 Task: Find an email with the attachment 'terms.doc' and the body containing 'It is crucial that we stay focused'.
Action: Mouse moved to (338, 9)
Screenshot: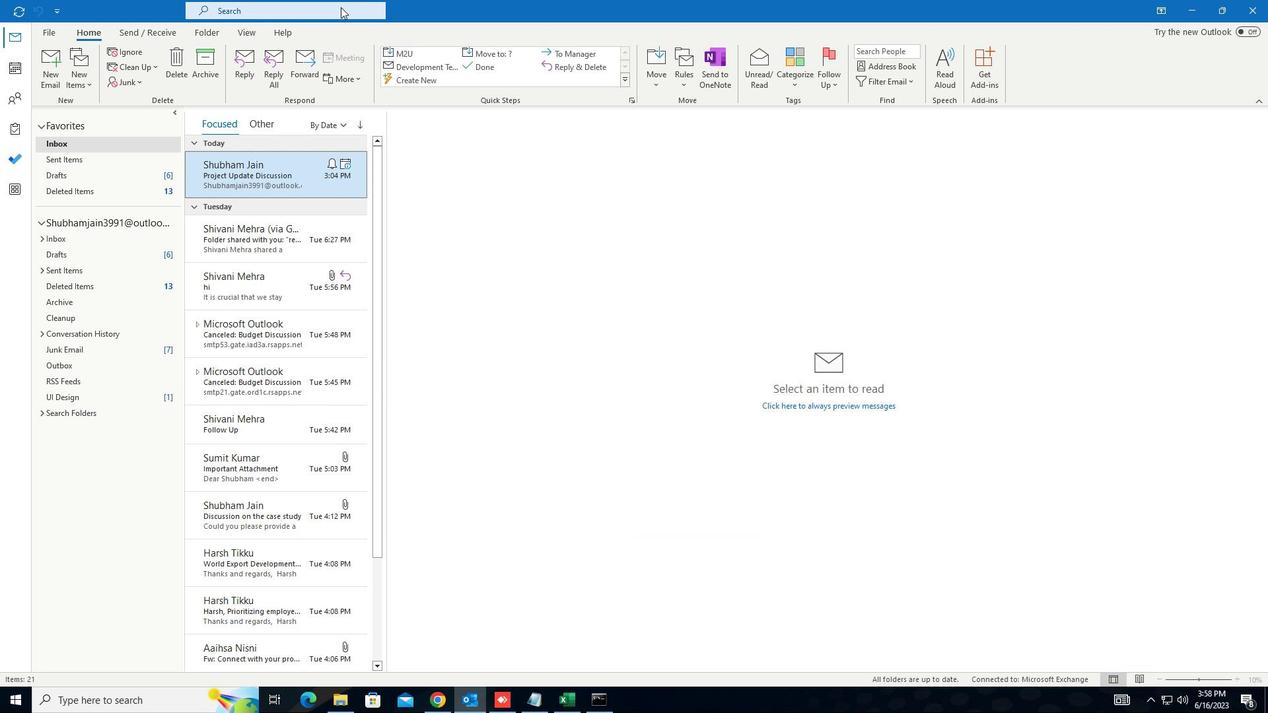 
Action: Mouse pressed left at (338, 9)
Screenshot: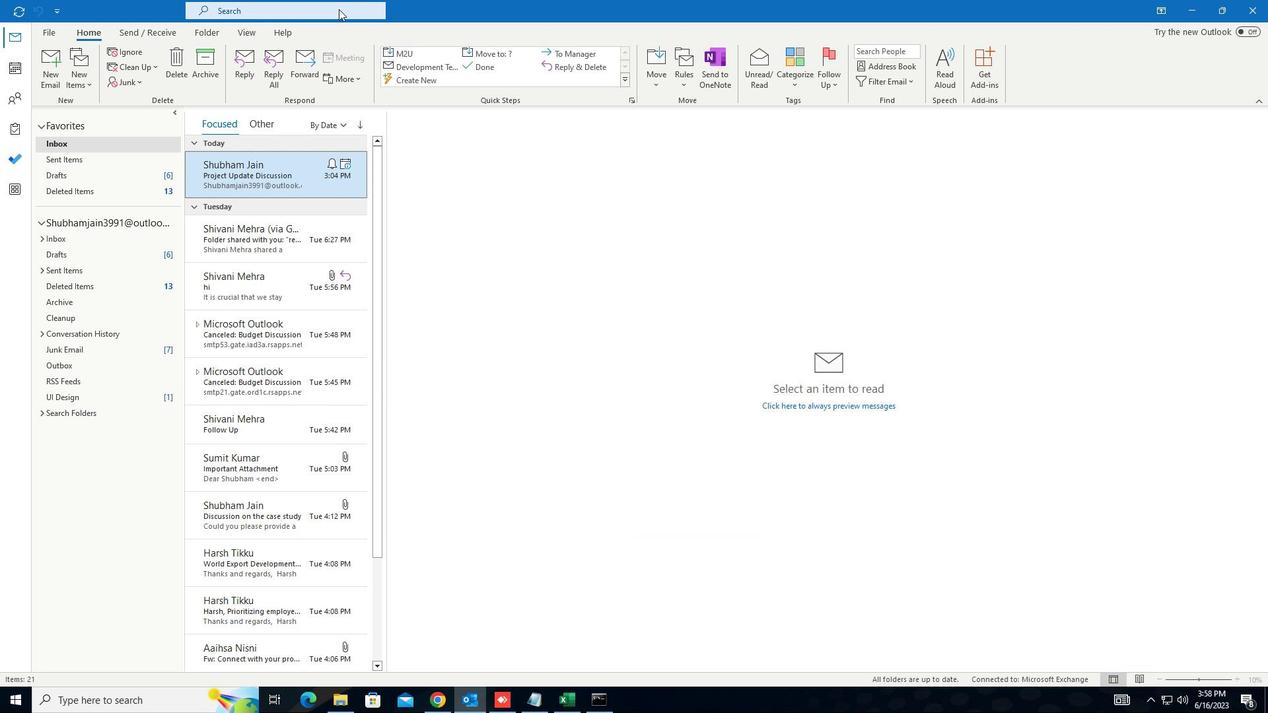 
Action: Mouse moved to (497, 10)
Screenshot: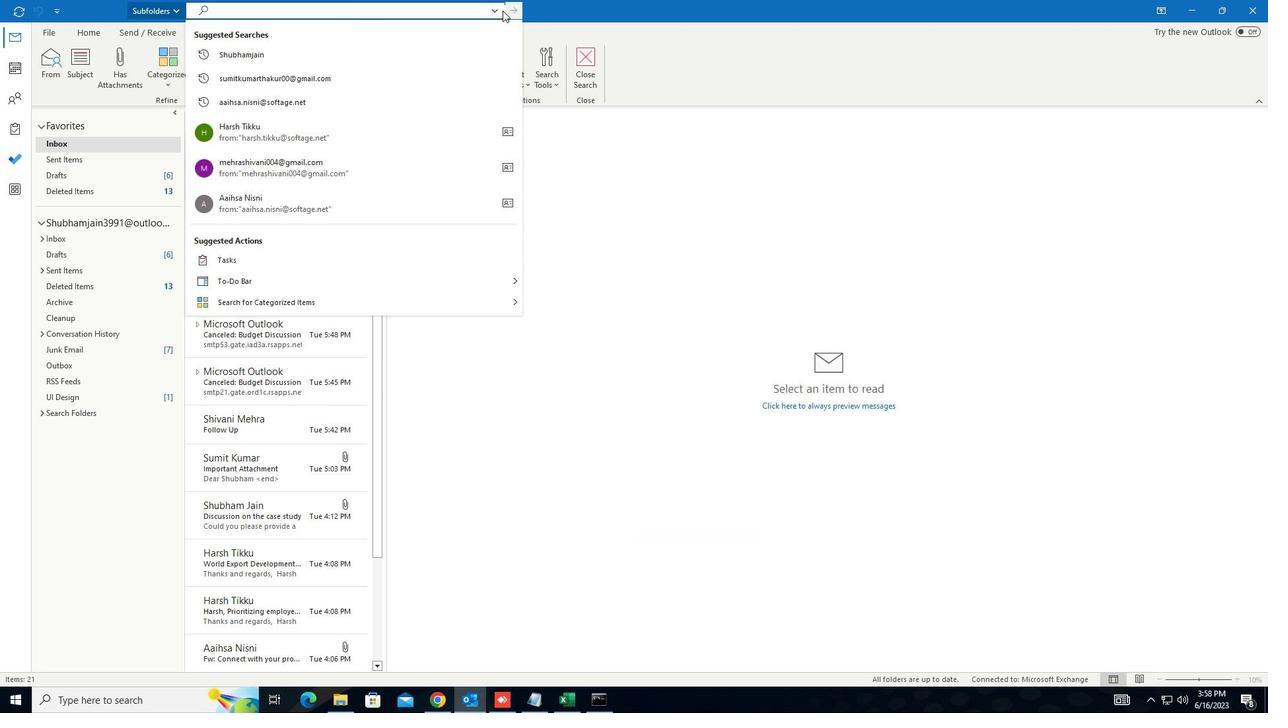 
Action: Mouse pressed left at (497, 10)
Screenshot: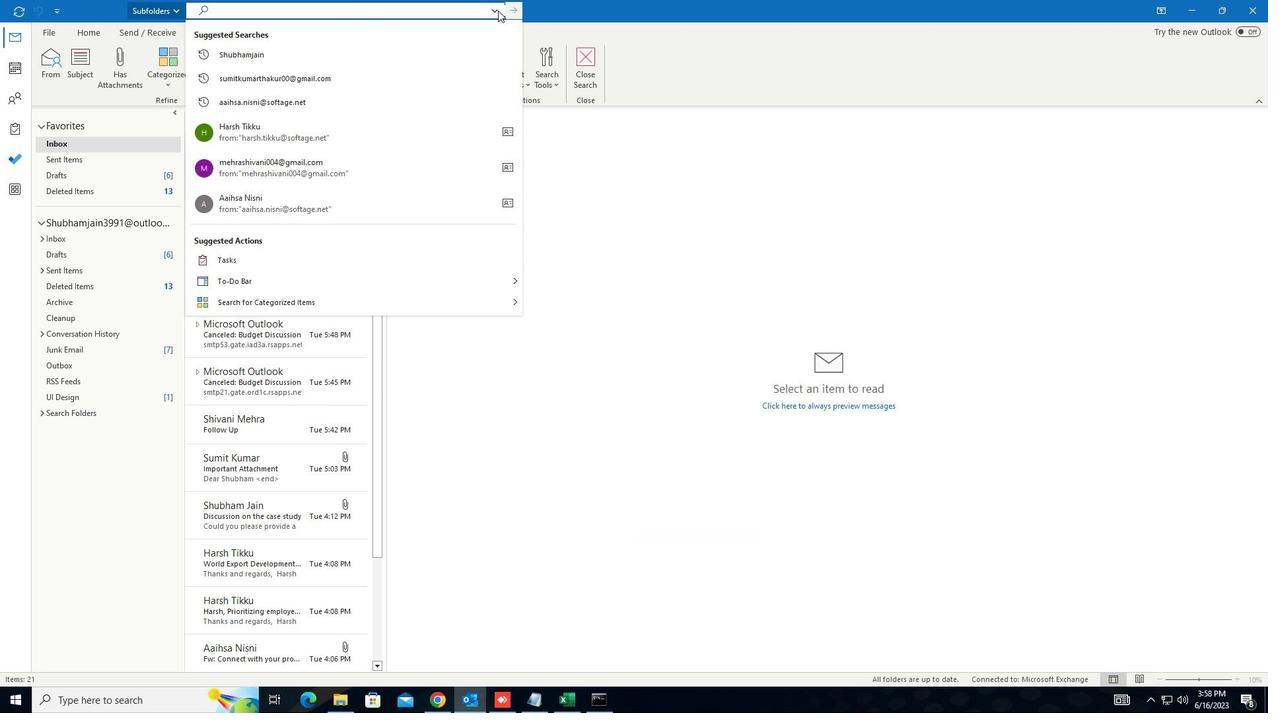 
Action: Mouse moved to (494, 28)
Screenshot: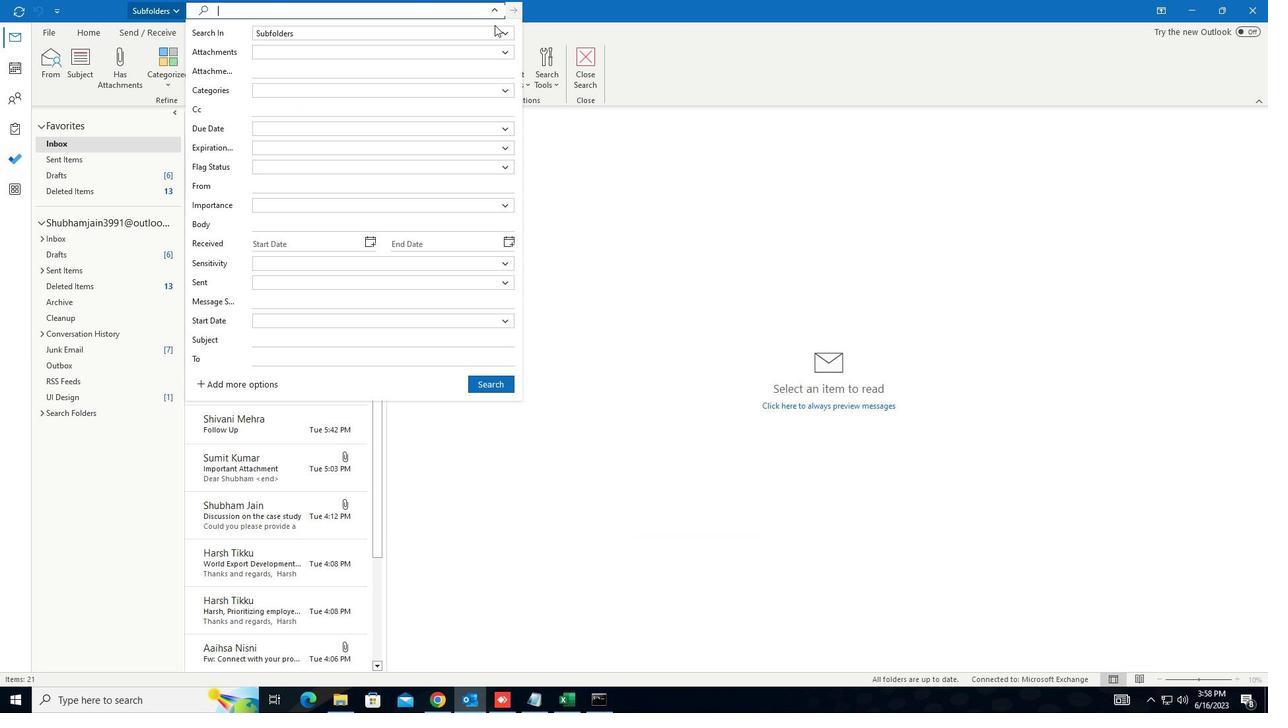 
Action: Mouse pressed left at (494, 28)
Screenshot: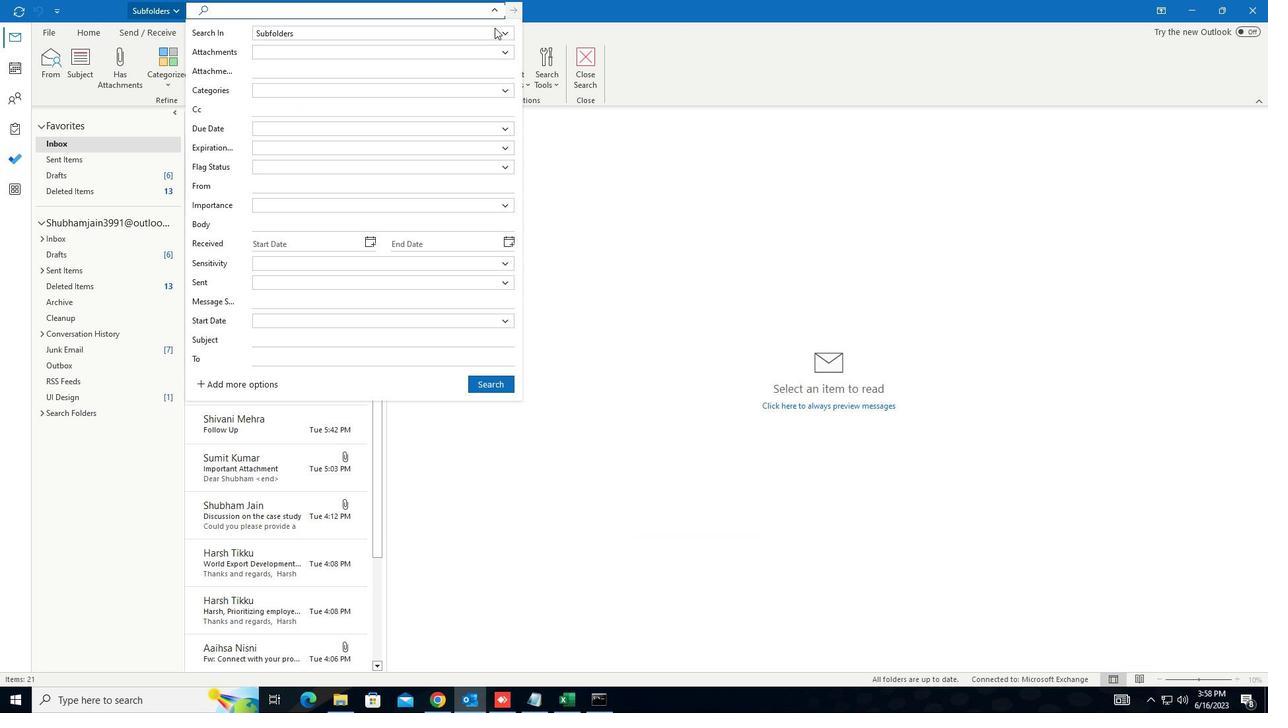 
Action: Mouse moved to (295, 70)
Screenshot: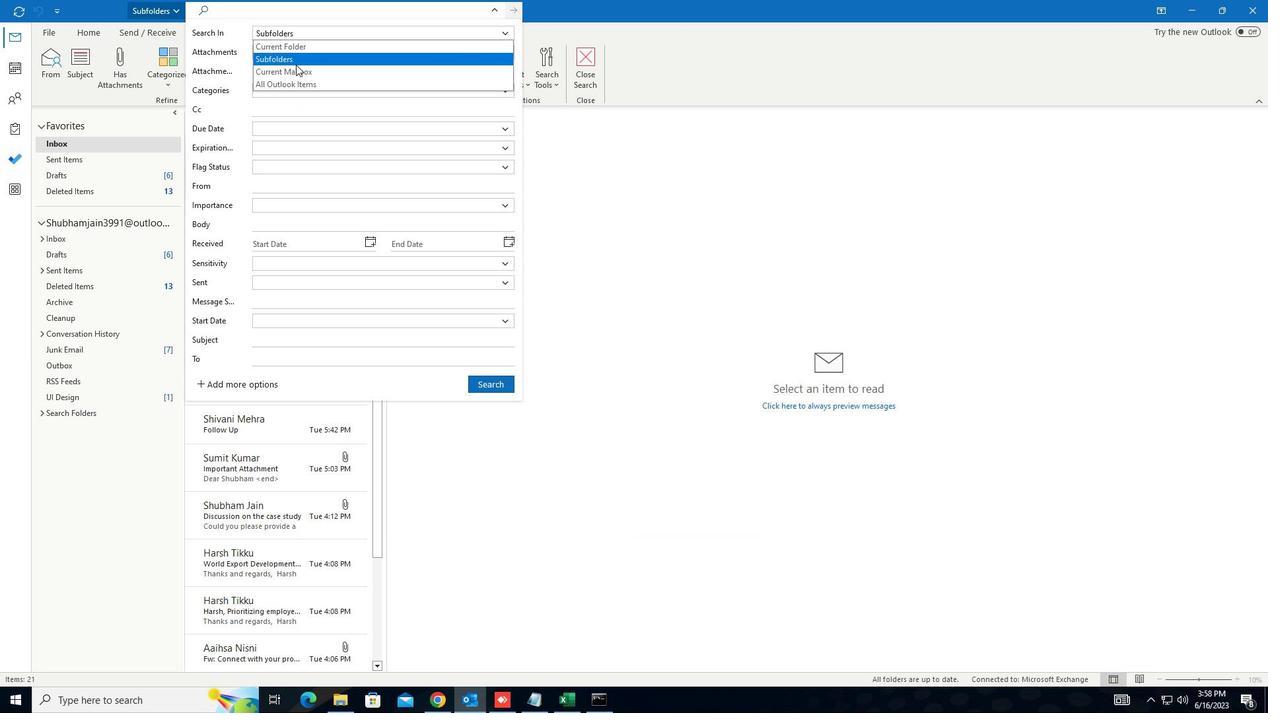 
Action: Mouse pressed left at (295, 70)
Screenshot: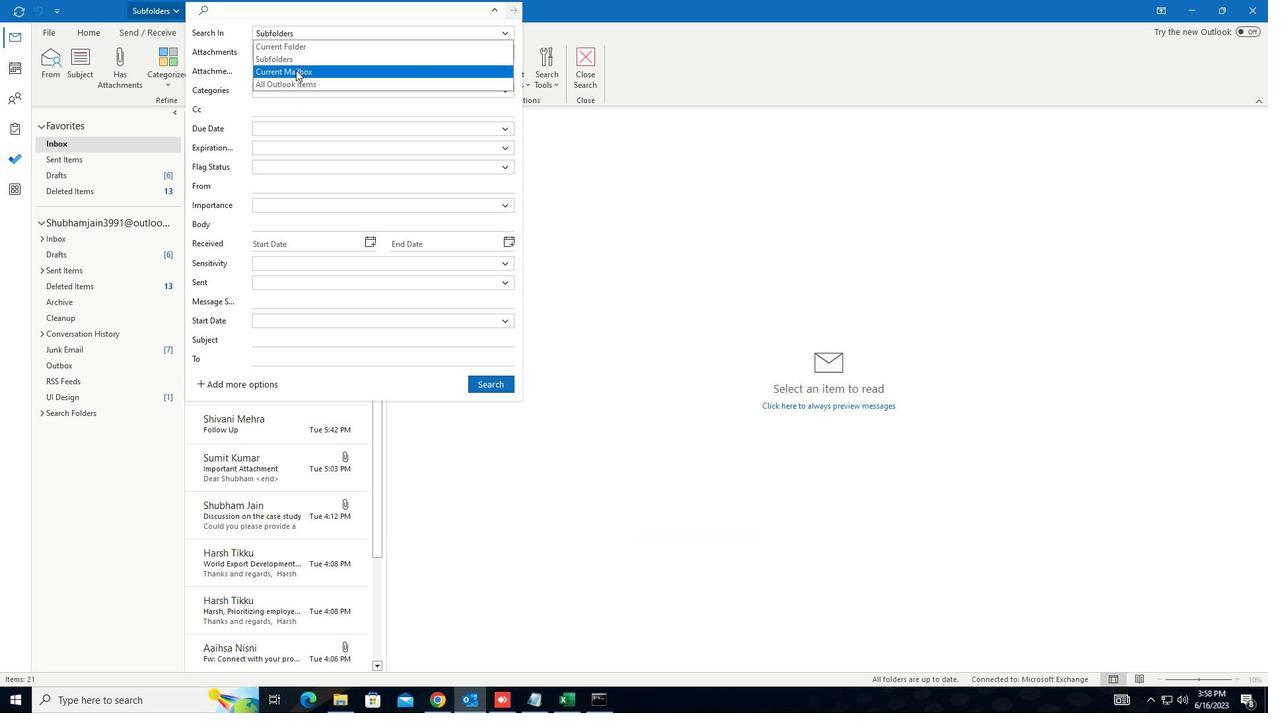 
Action: Mouse moved to (491, 8)
Screenshot: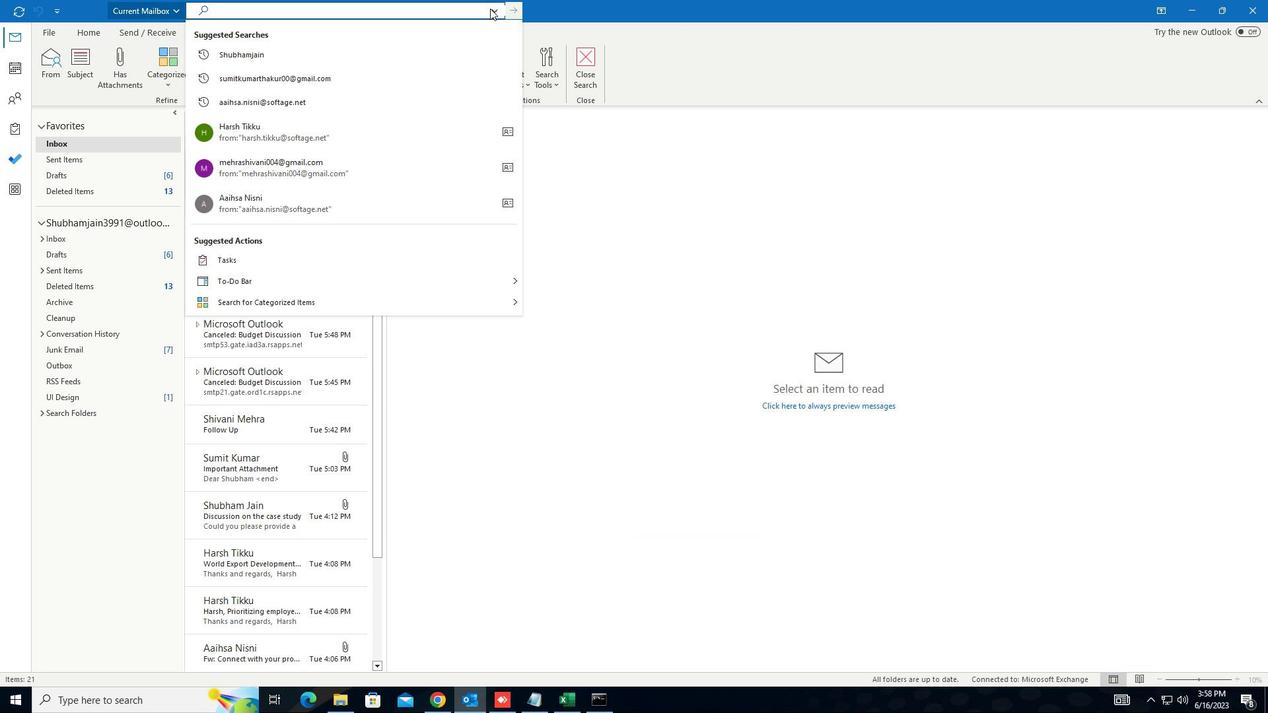 
Action: Mouse pressed left at (491, 8)
Screenshot: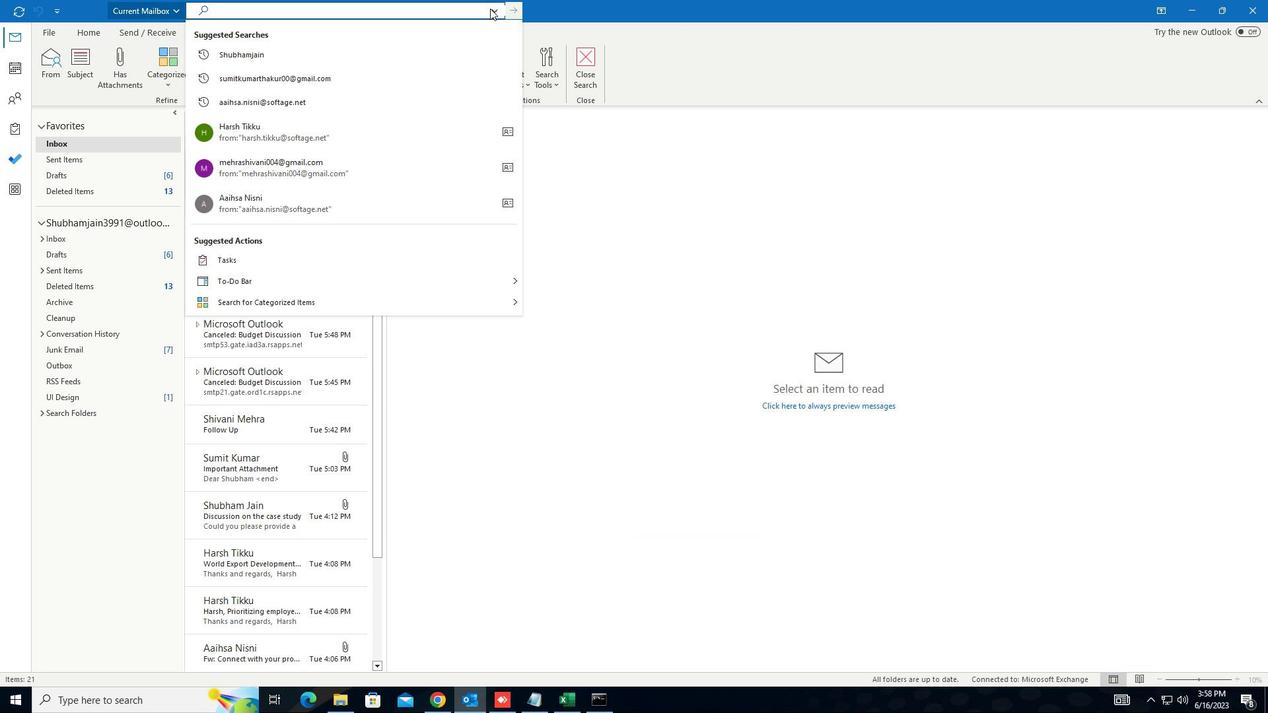 
Action: Mouse moved to (316, 52)
Screenshot: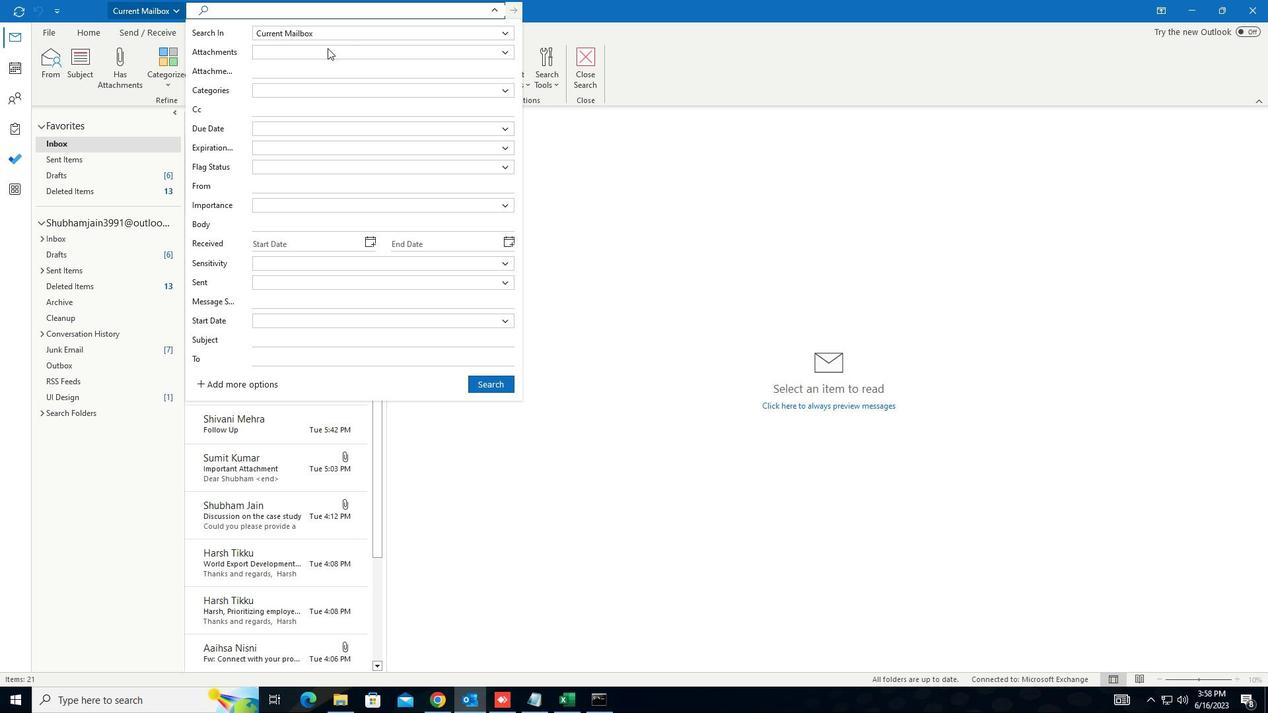 
Action: Mouse pressed left at (316, 52)
Screenshot: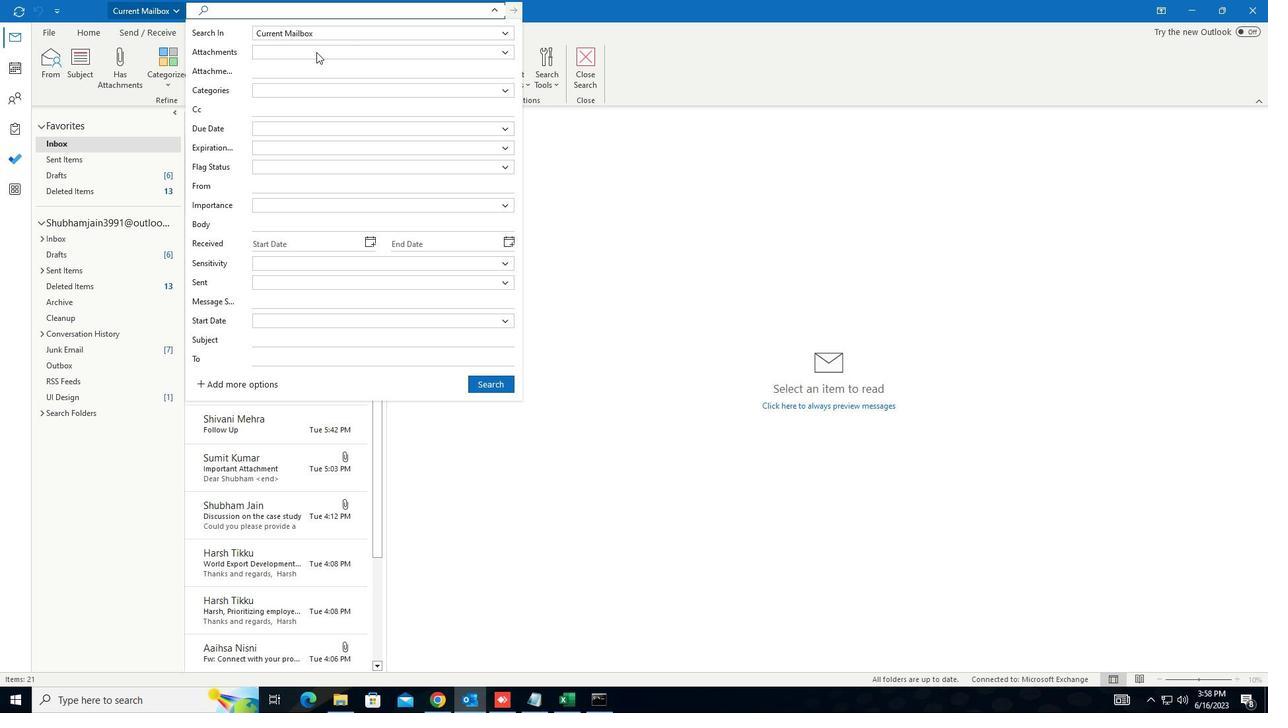 
Action: Mouse moved to (286, 87)
Screenshot: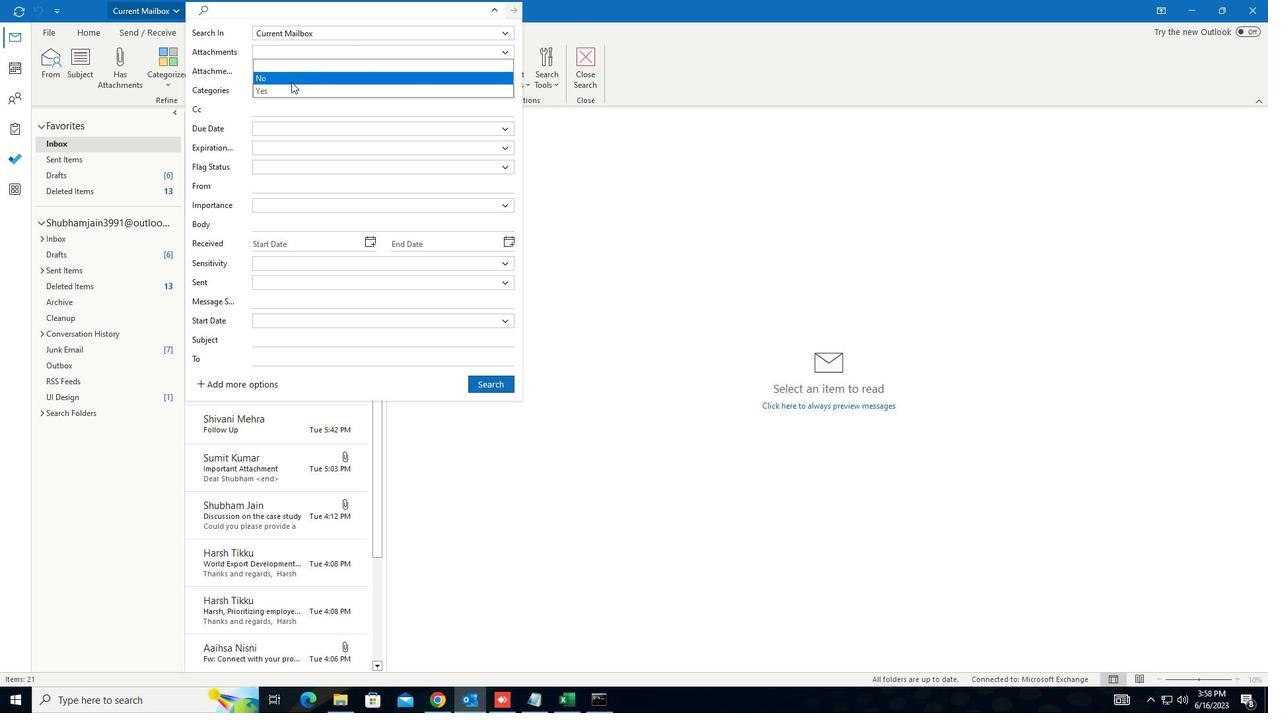 
Action: Mouse pressed left at (286, 87)
Screenshot: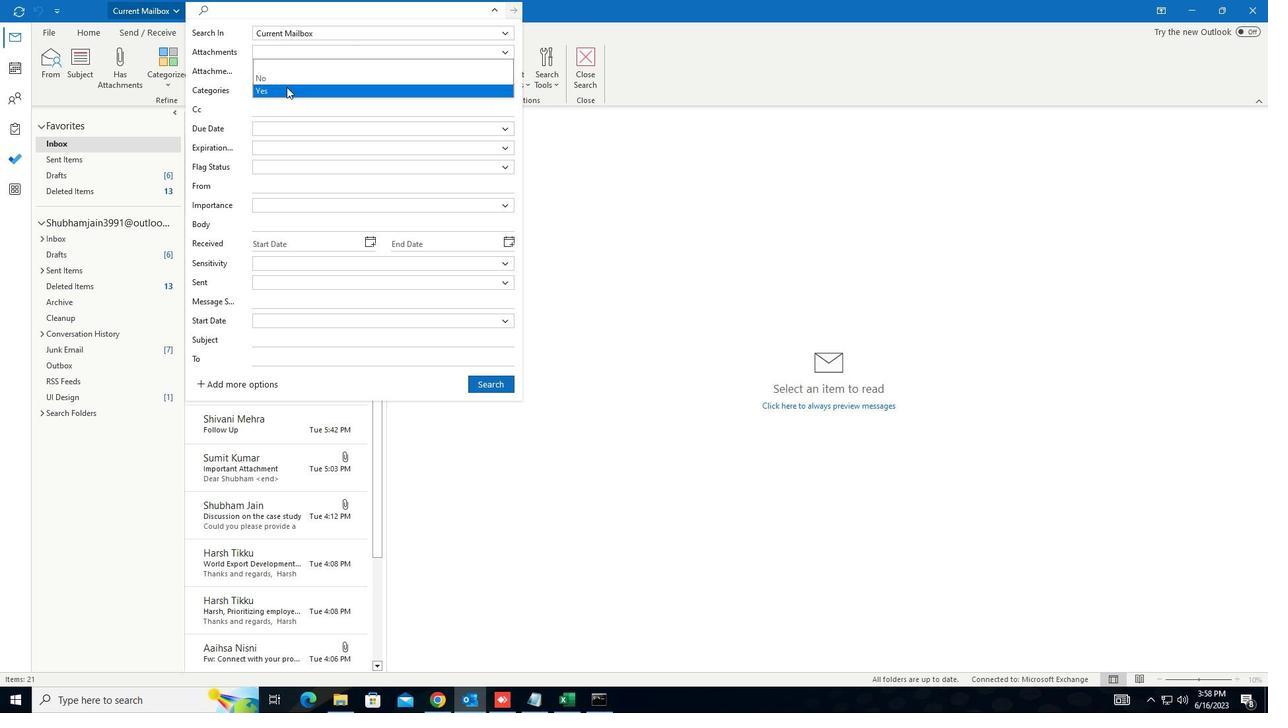 
Action: Mouse moved to (282, 72)
Screenshot: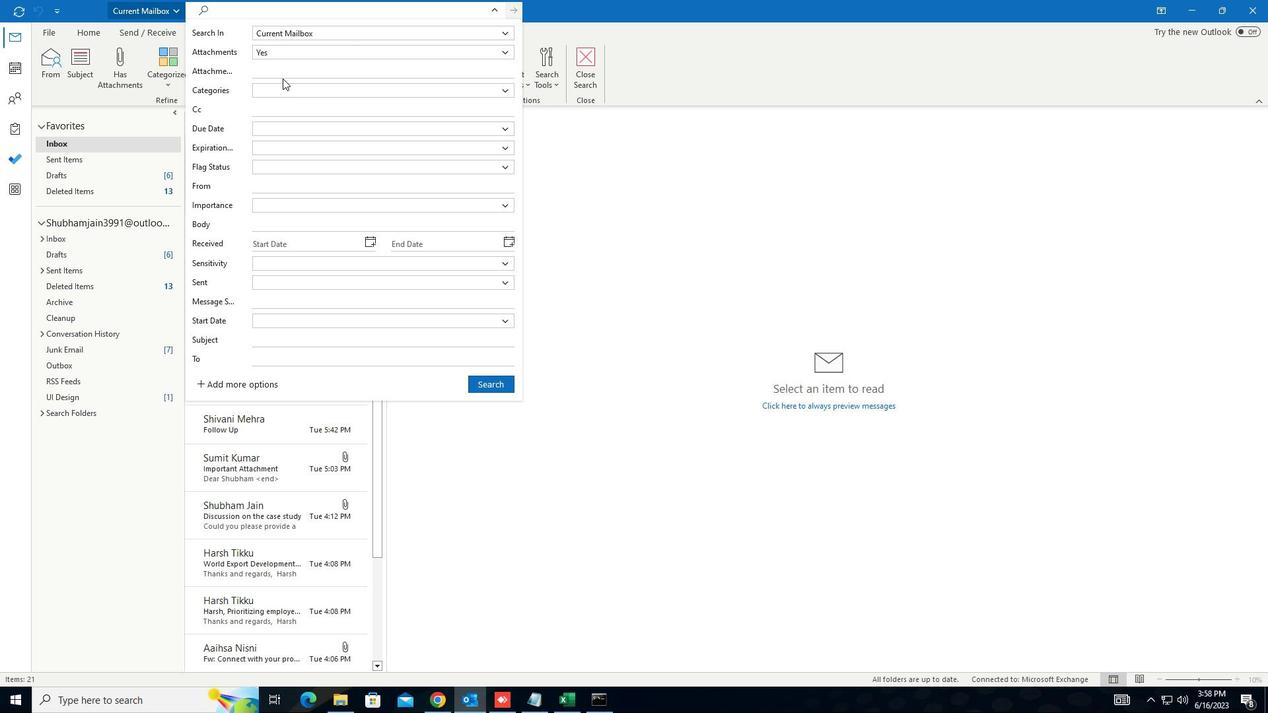 
Action: Mouse pressed left at (282, 72)
Screenshot: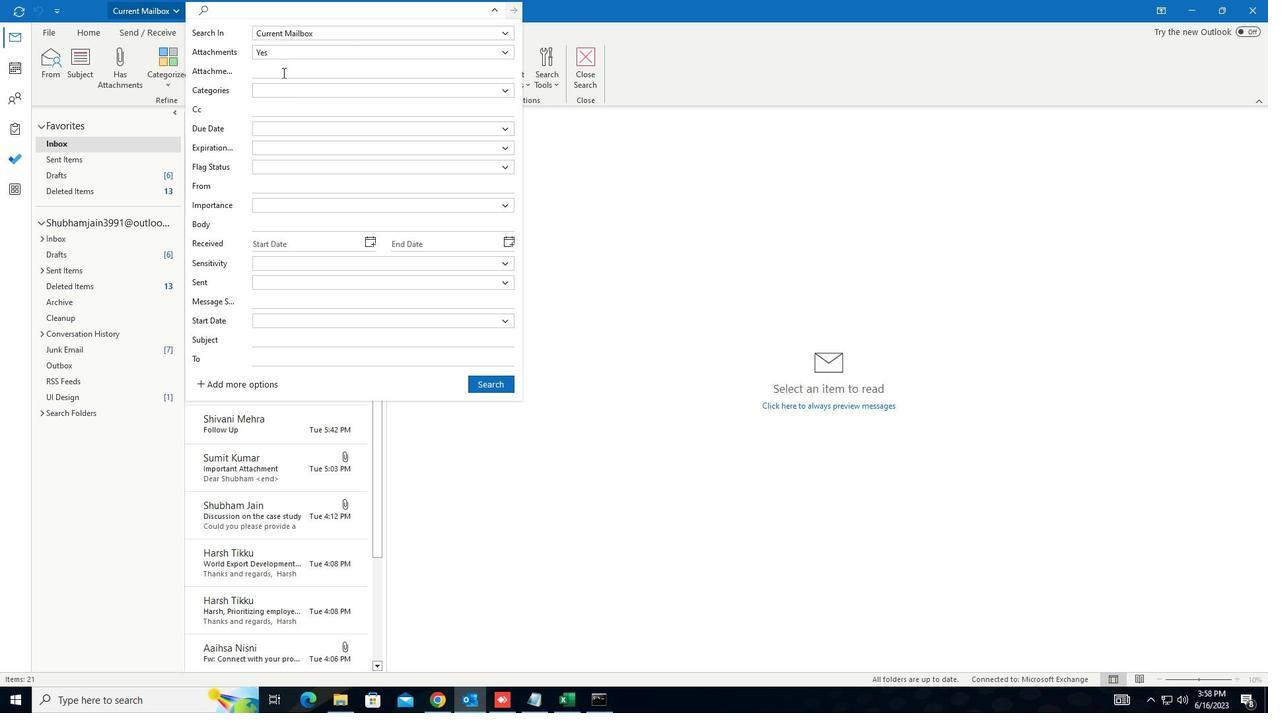 
Action: Mouse moved to (293, 65)
Screenshot: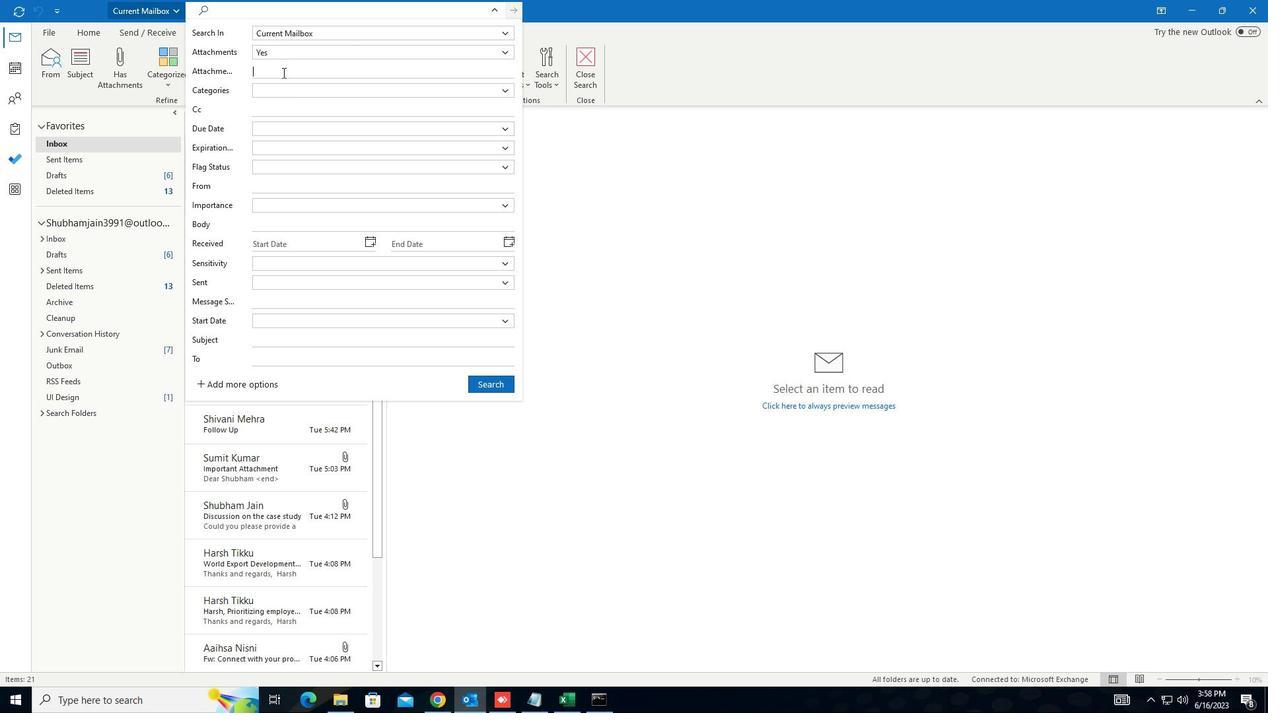 
Action: Key pressed terms.doc
Screenshot: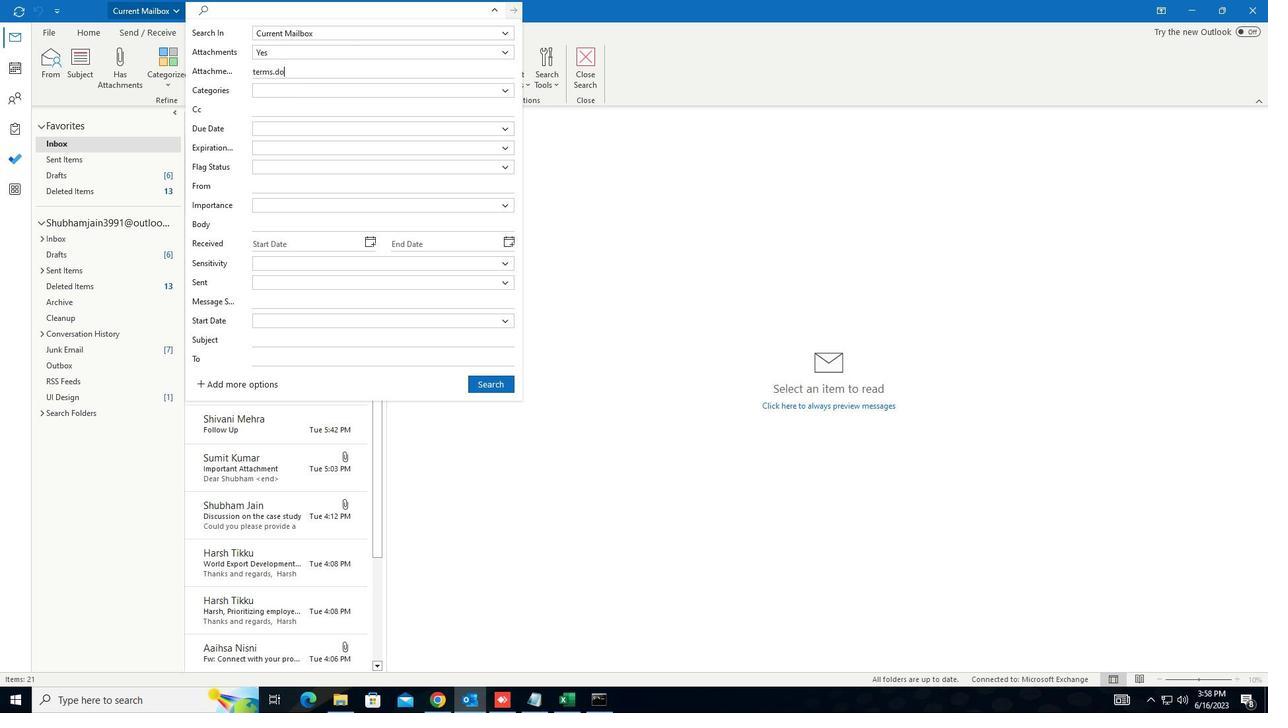 
Action: Mouse moved to (267, 222)
Screenshot: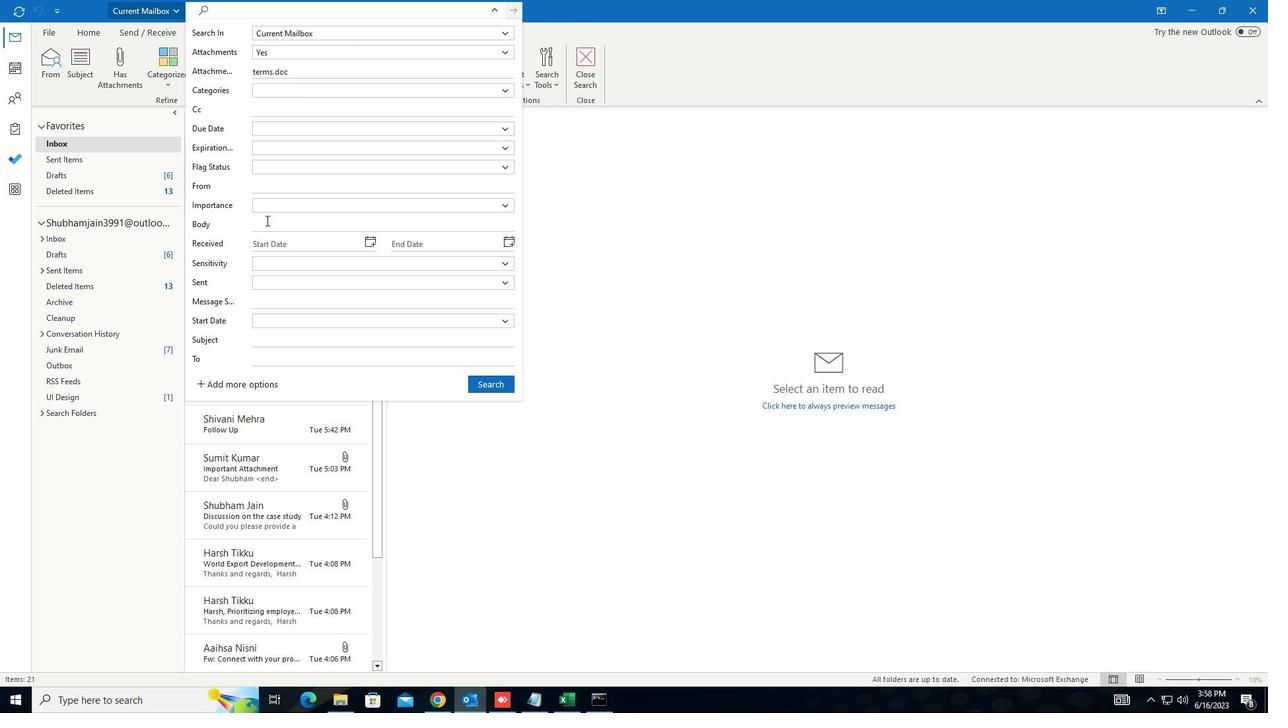 
Action: Mouse pressed left at (267, 222)
Screenshot: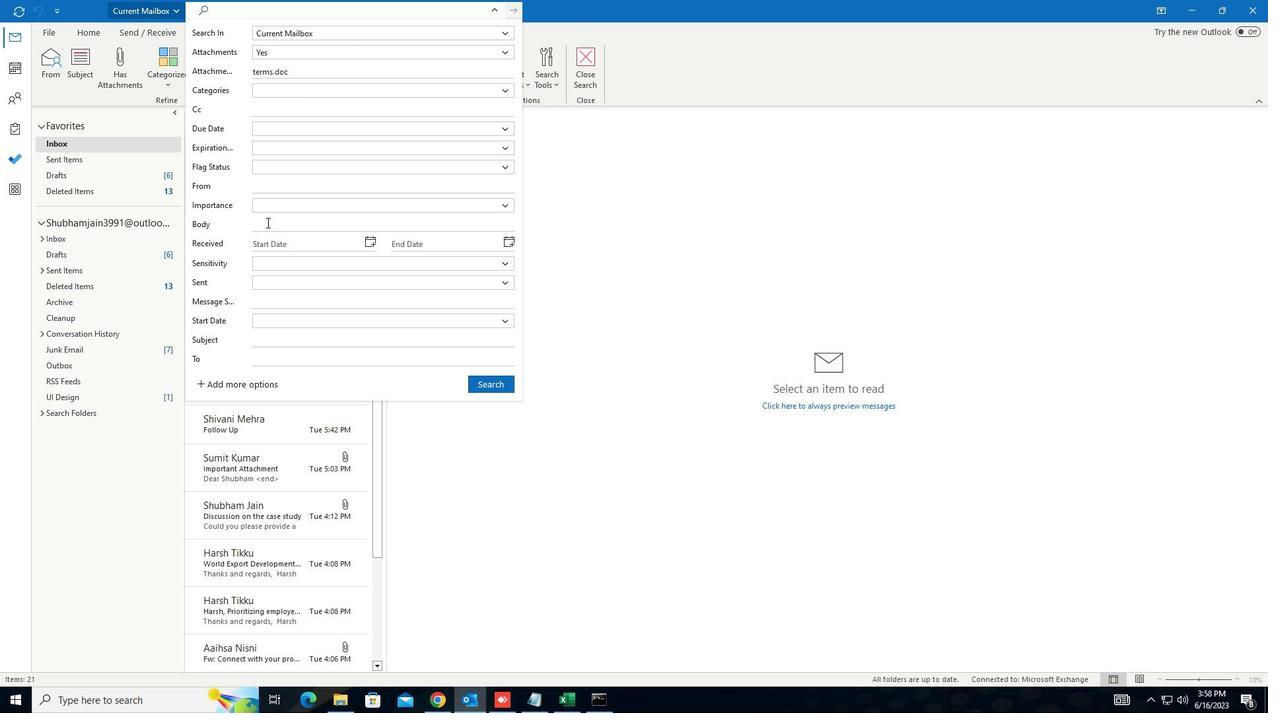 
Action: Mouse moved to (271, 222)
Screenshot: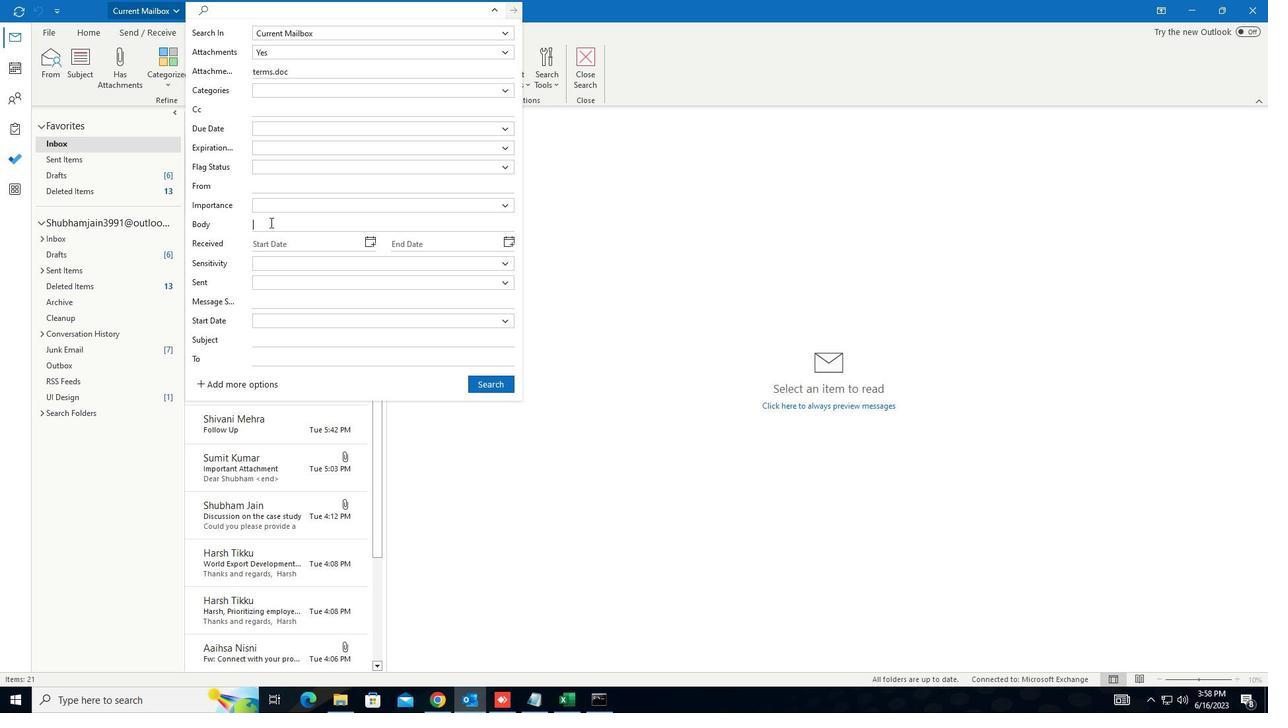 
Action: Key pressed <Key.shift>IT<Key.space>IS<Key.space>CRUCIAL<Key.space>THAT<Key.space>WE<Key.space>STAY<Key.space>FOCUSED<Key.space>AND<Key.space>MAINTAIN
Screenshot: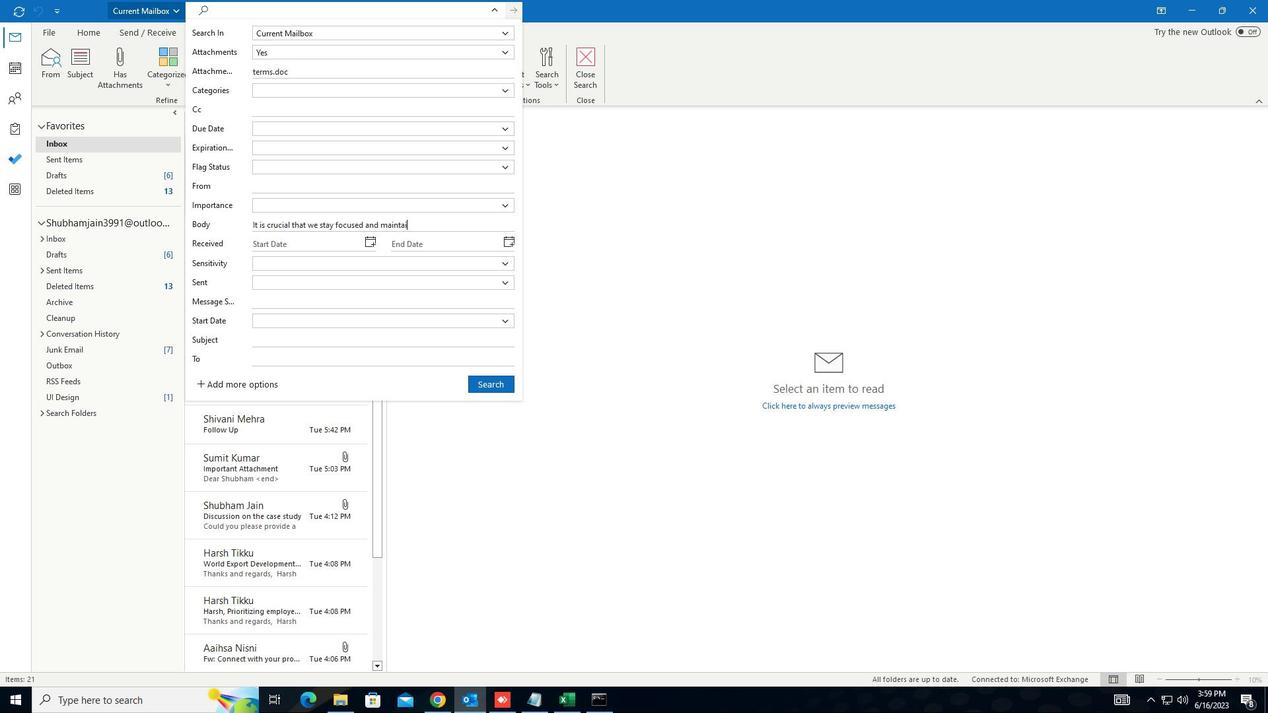 
Action: Mouse moved to (482, 379)
Screenshot: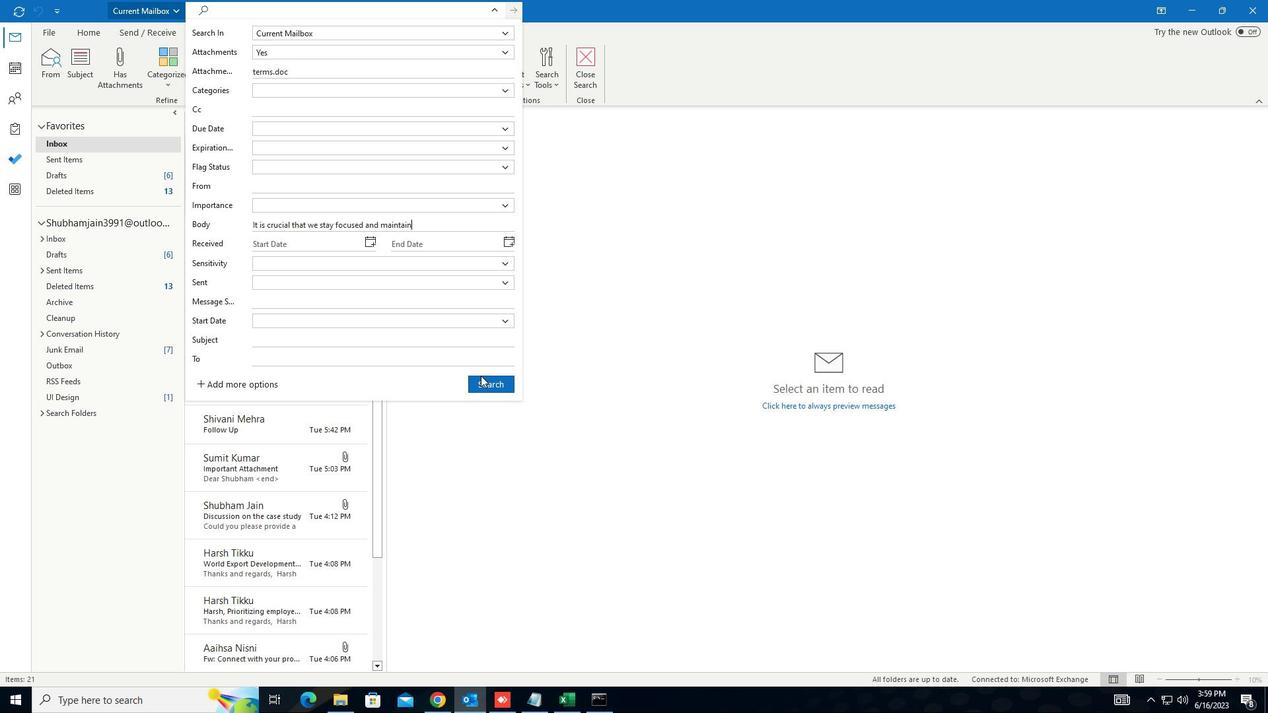 
Action: Mouse pressed left at (482, 379)
Screenshot: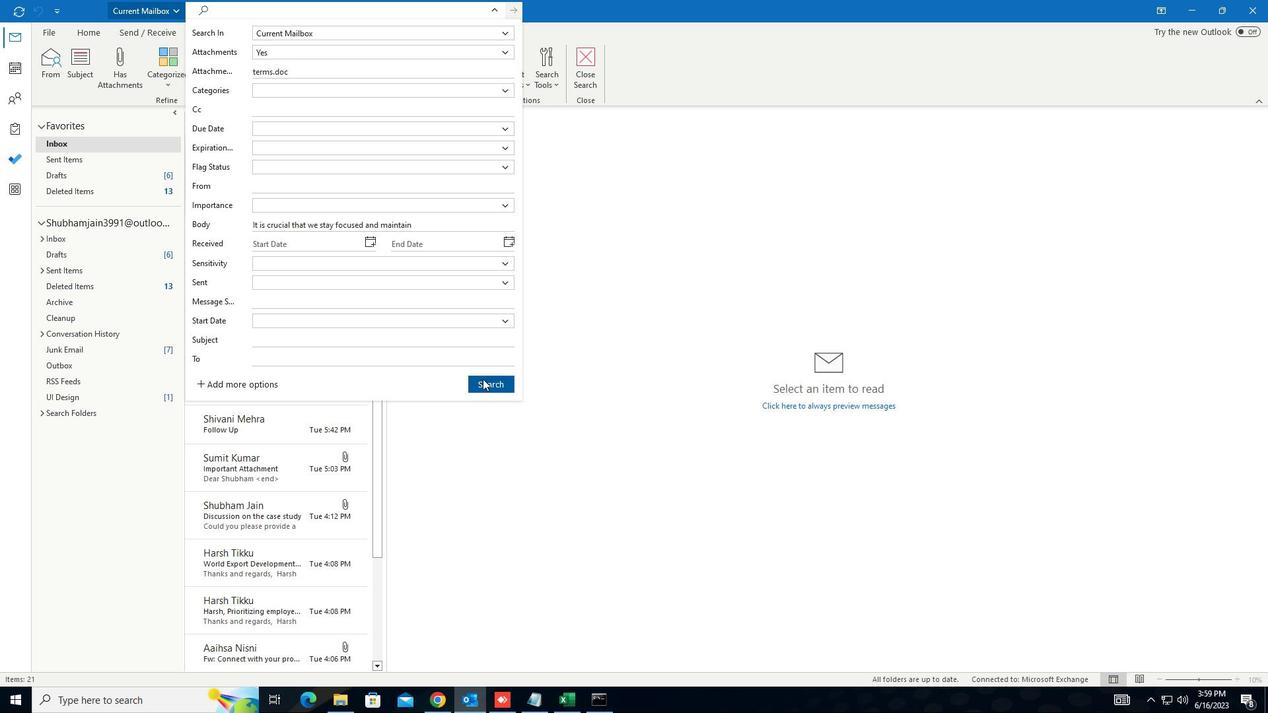 
Action: Mouse moved to (486, 379)
Screenshot: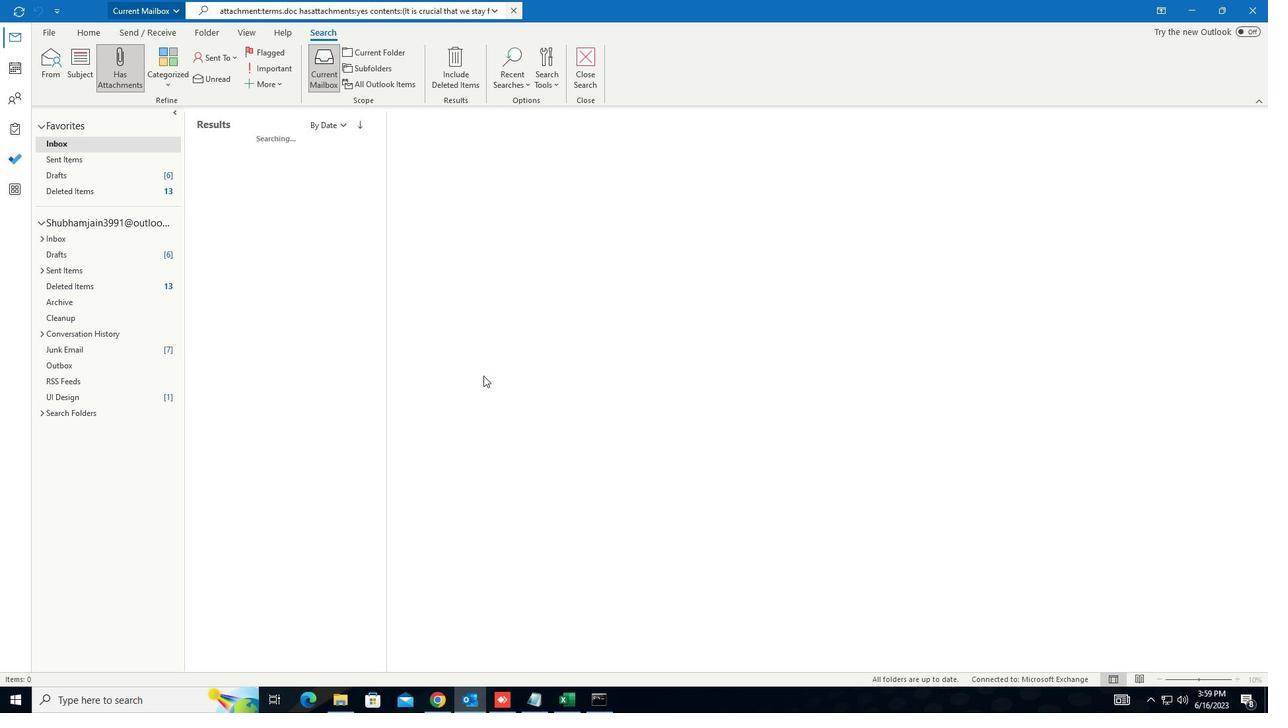 
